 Task: Enablethe accessibililty to cache data even when the user is offline
Action: Mouse moved to (289, 208)
Screenshot: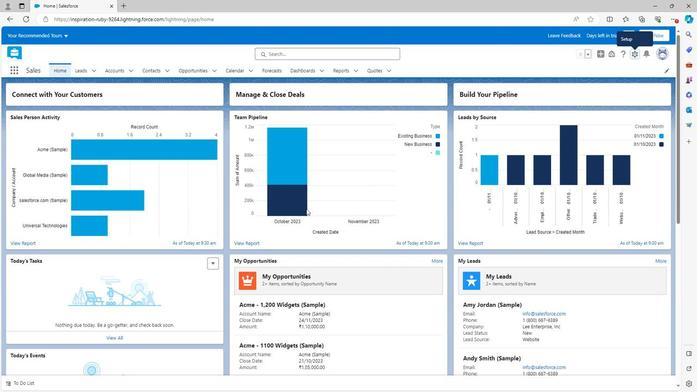 
Action: Mouse scrolled (289, 208) with delta (0, 0)
Screenshot: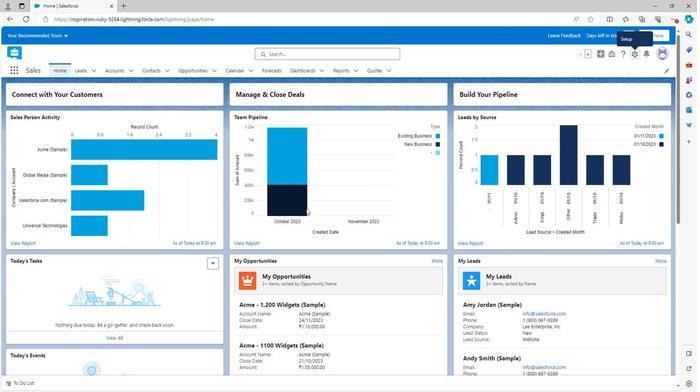 
Action: Mouse scrolled (289, 208) with delta (0, 0)
Screenshot: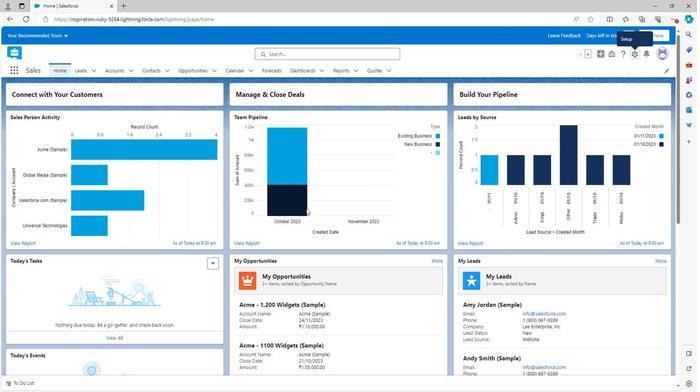 
Action: Mouse scrolled (289, 208) with delta (0, 0)
Screenshot: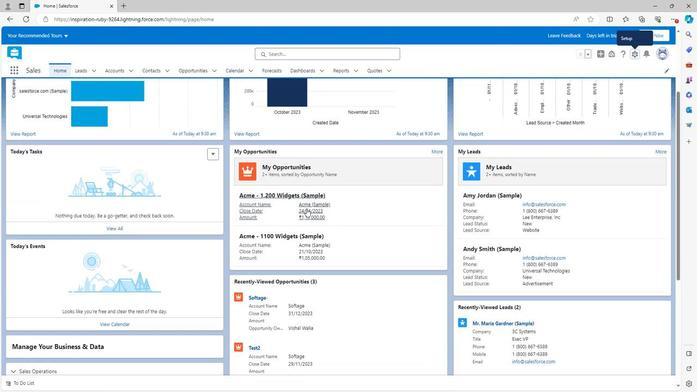 
Action: Mouse scrolled (289, 208) with delta (0, 0)
Screenshot: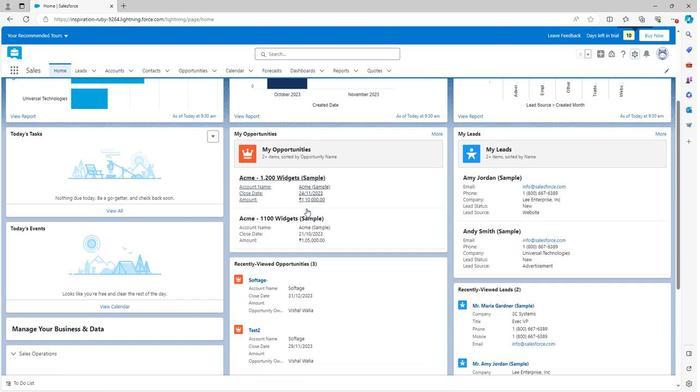 
Action: Mouse scrolled (289, 208) with delta (0, 0)
Screenshot: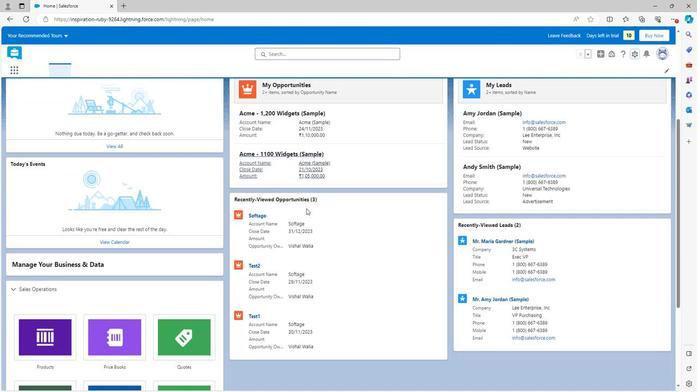 
Action: Mouse scrolled (289, 208) with delta (0, 0)
Screenshot: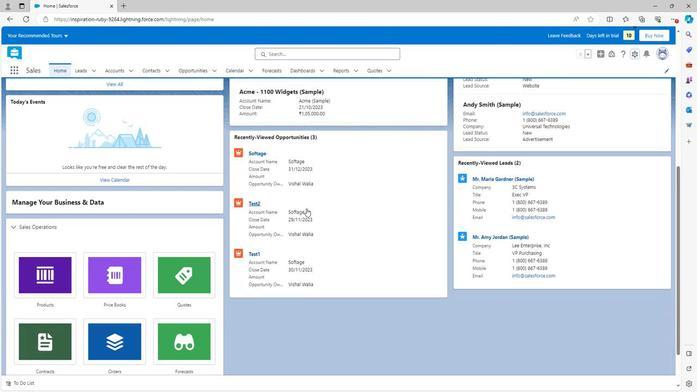 
Action: Mouse scrolled (289, 208) with delta (0, 0)
Screenshot: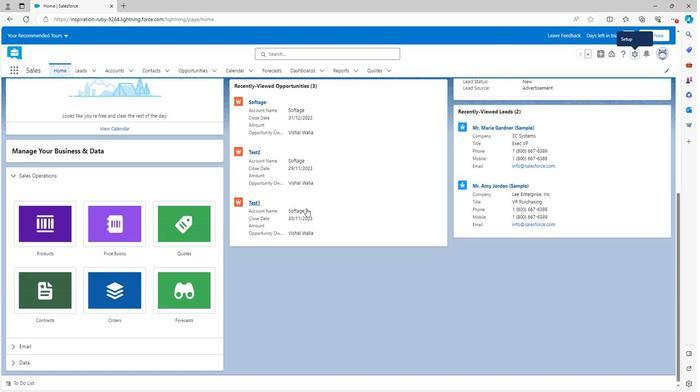
Action: Mouse scrolled (289, 208) with delta (0, 0)
Screenshot: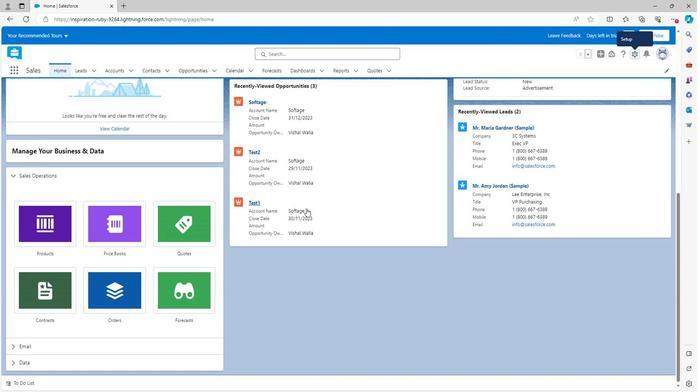 
Action: Mouse scrolled (289, 208) with delta (0, 0)
Screenshot: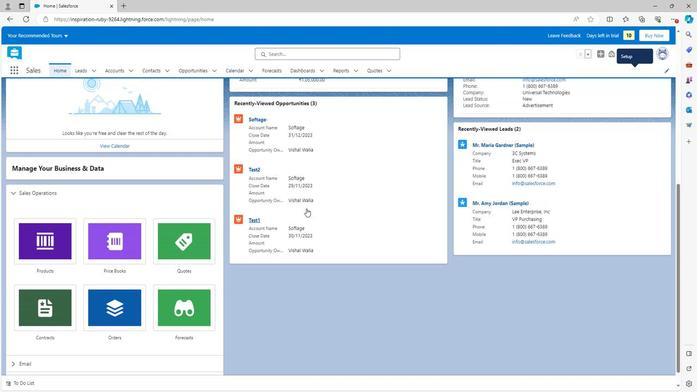 
Action: Mouse scrolled (289, 208) with delta (0, 0)
Screenshot: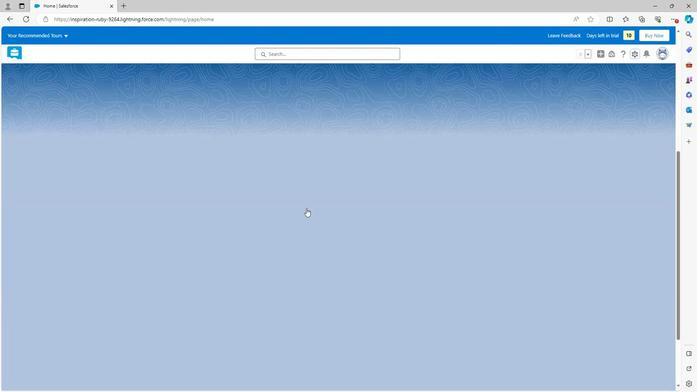 
Action: Mouse scrolled (289, 208) with delta (0, 0)
Screenshot: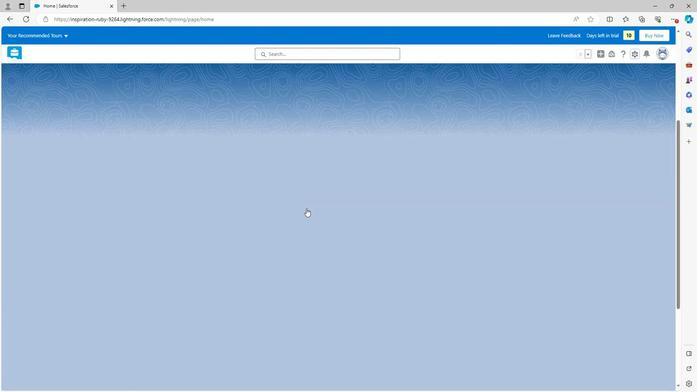 
Action: Mouse scrolled (289, 208) with delta (0, 0)
Screenshot: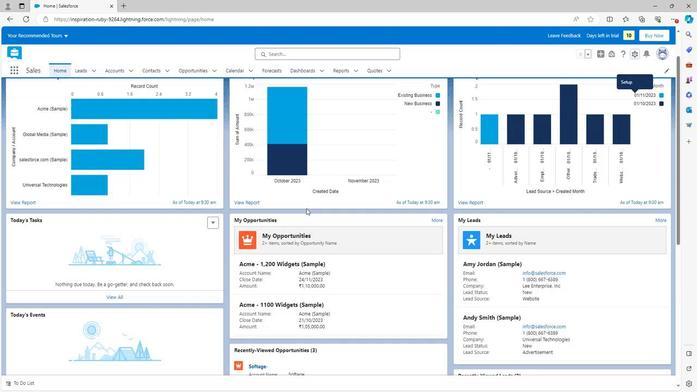 
Action: Mouse moved to (596, 47)
Screenshot: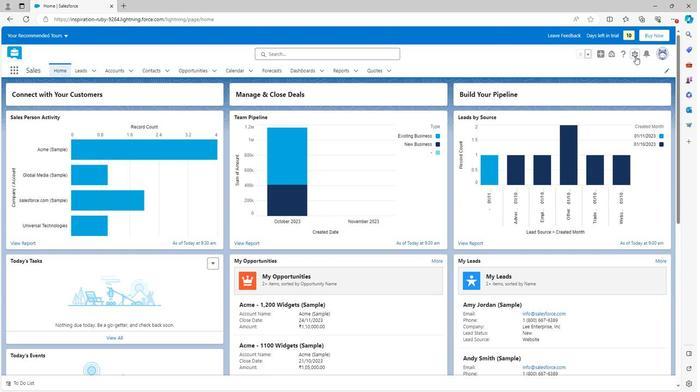 
Action: Mouse pressed left at (596, 47)
Screenshot: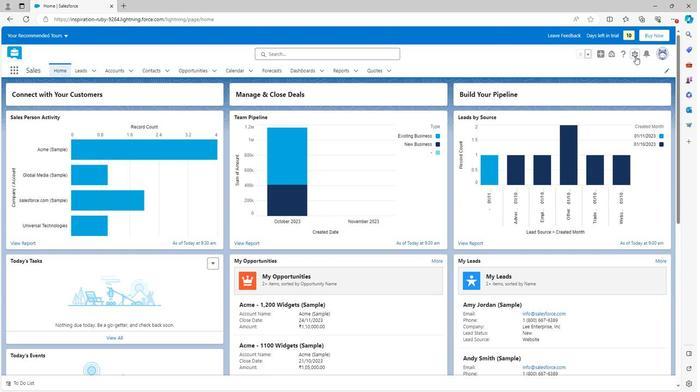 
Action: Mouse moved to (577, 63)
Screenshot: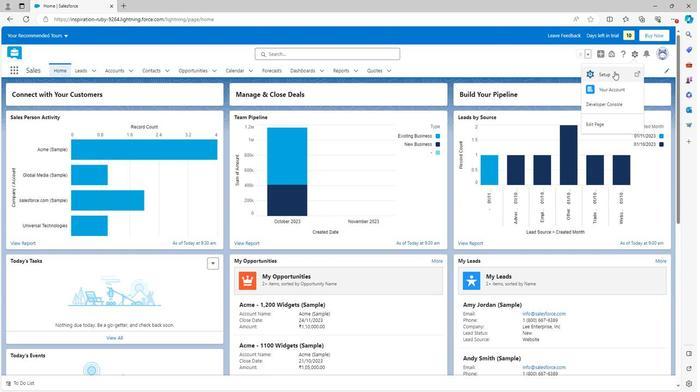 
Action: Mouse pressed left at (577, 63)
Screenshot: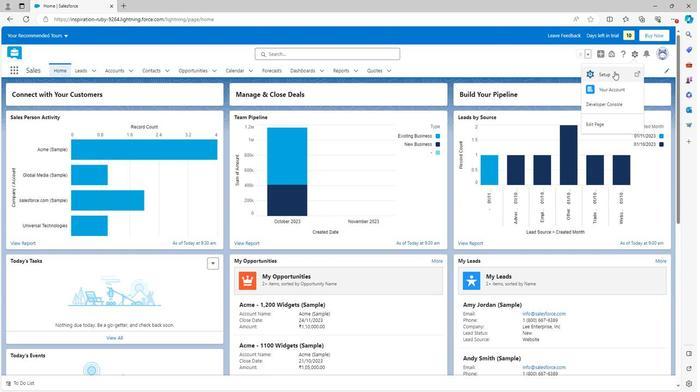 
Action: Mouse moved to (9, 277)
Screenshot: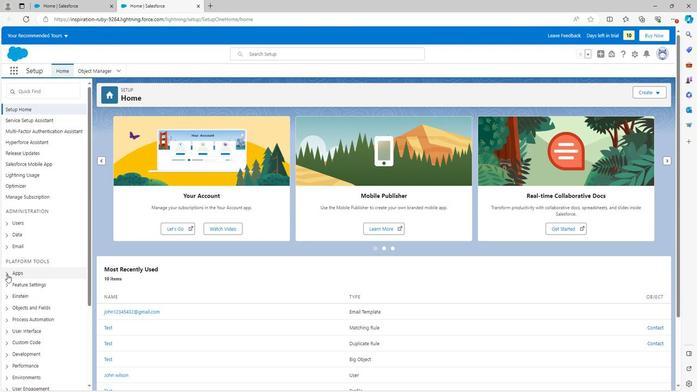 
Action: Mouse pressed left at (9, 277)
Screenshot: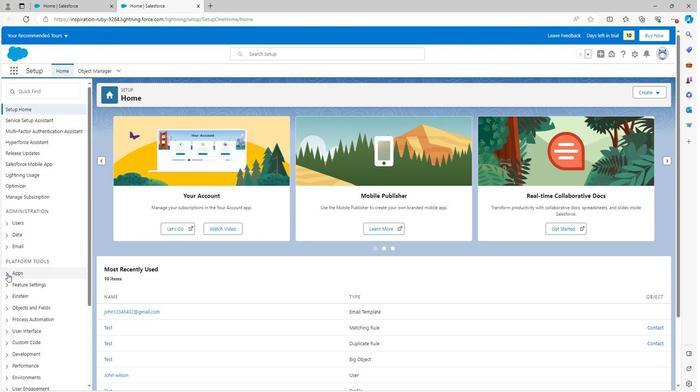 
Action: Mouse scrolled (9, 276) with delta (0, 0)
Screenshot: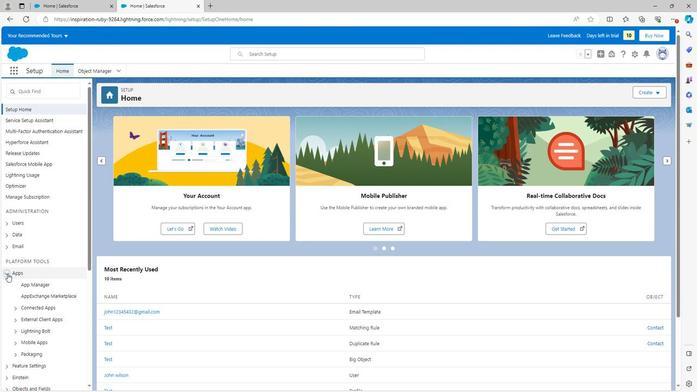 
Action: Mouse scrolled (9, 276) with delta (0, 0)
Screenshot: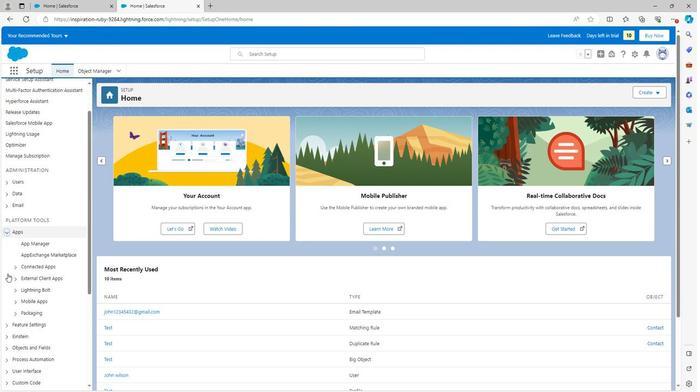 
Action: Mouse scrolled (9, 276) with delta (0, 0)
Screenshot: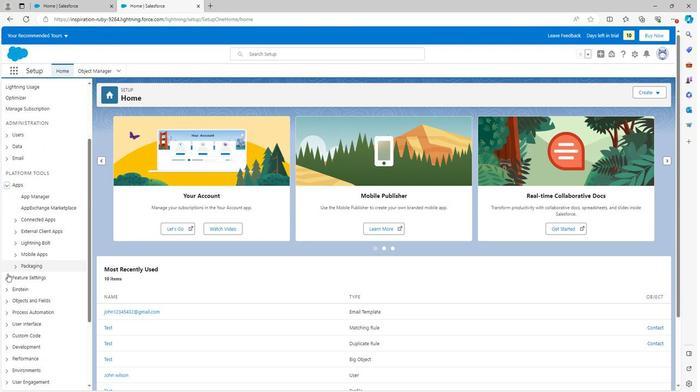 
Action: Mouse moved to (16, 202)
Screenshot: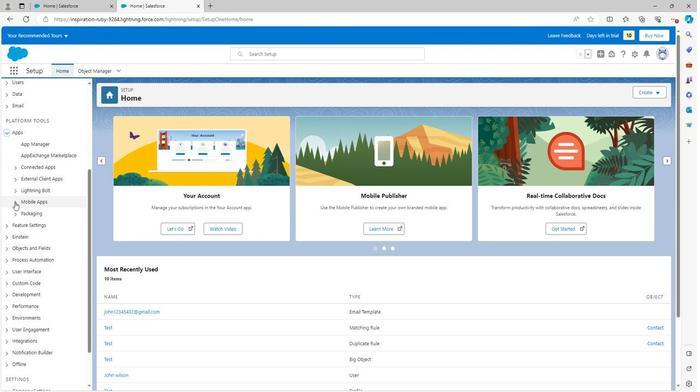 
Action: Mouse pressed left at (16, 202)
Screenshot: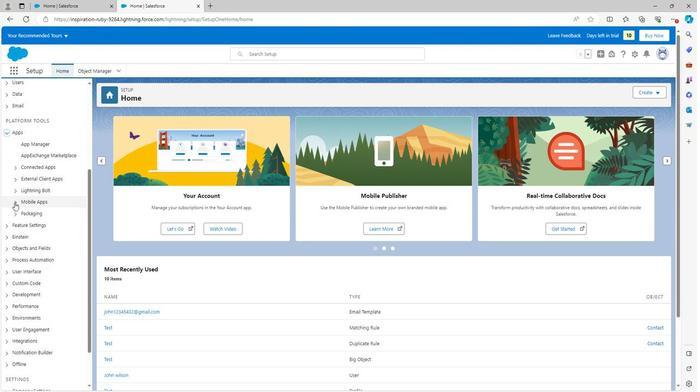 
Action: Mouse moved to (21, 214)
Screenshot: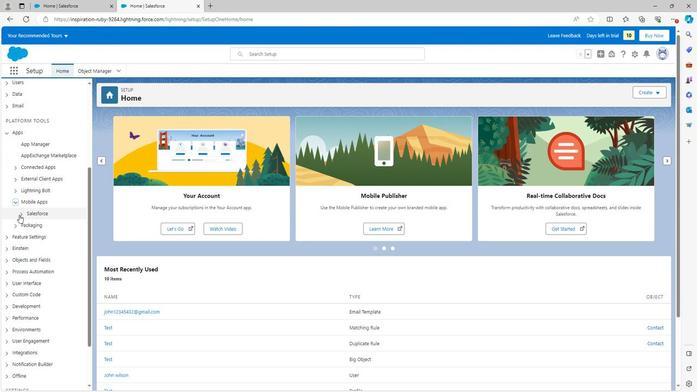 
Action: Mouse pressed left at (21, 214)
Screenshot: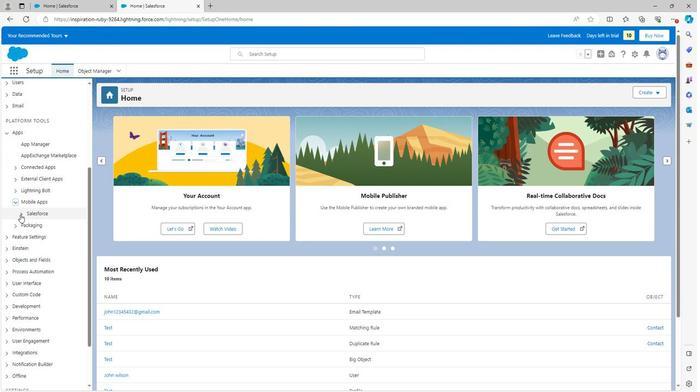
Action: Mouse moved to (59, 264)
Screenshot: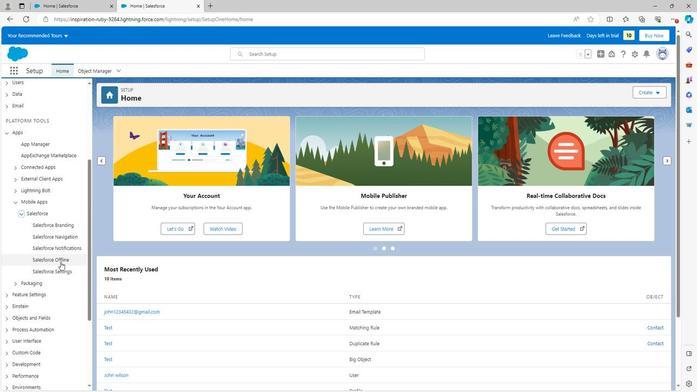 
Action: Mouse pressed left at (59, 264)
Screenshot: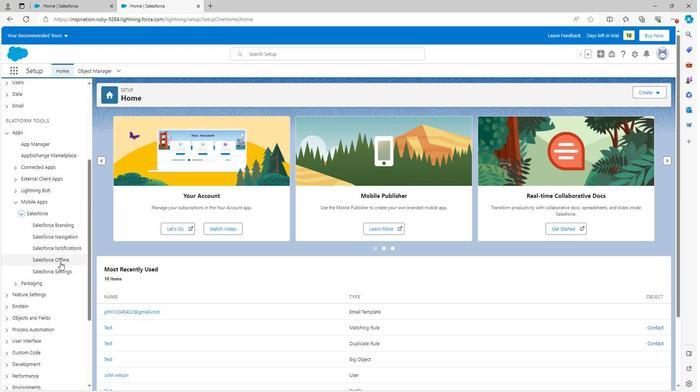
Action: Mouse moved to (110, 188)
Screenshot: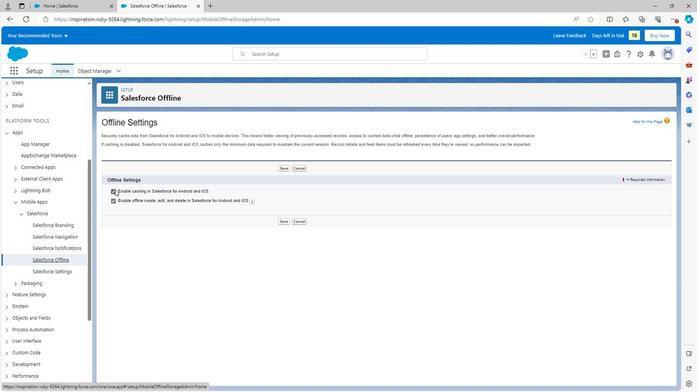 
Action: Mouse pressed left at (110, 188)
Screenshot: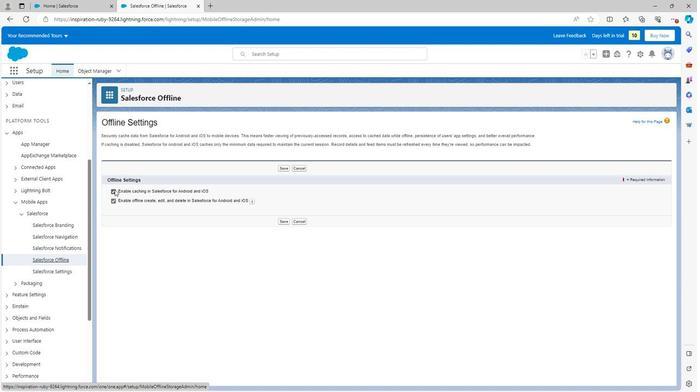 
Action: Mouse moved to (108, 188)
Screenshot: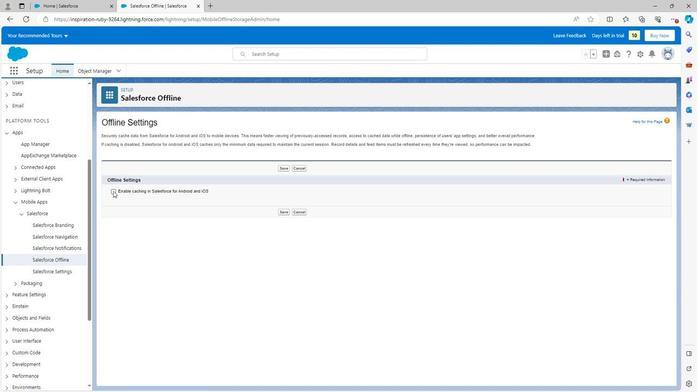 
Action: Mouse pressed left at (108, 188)
Screenshot: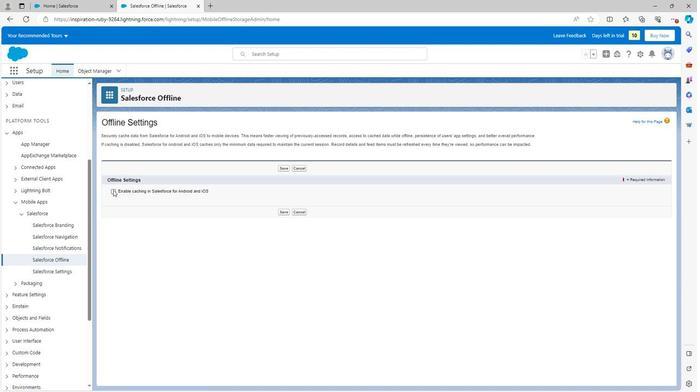 
Action: Mouse moved to (109, 199)
Screenshot: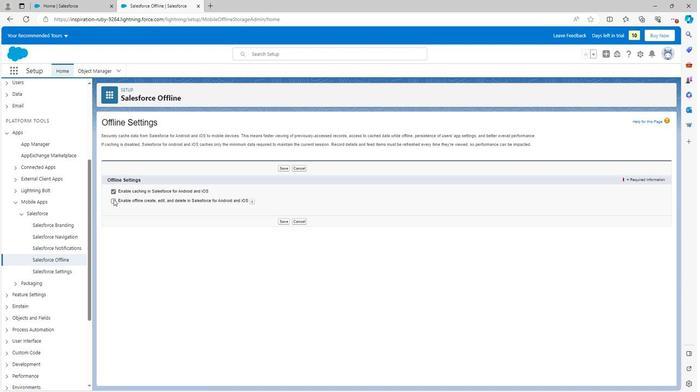 
Action: Mouse pressed left at (109, 199)
Screenshot: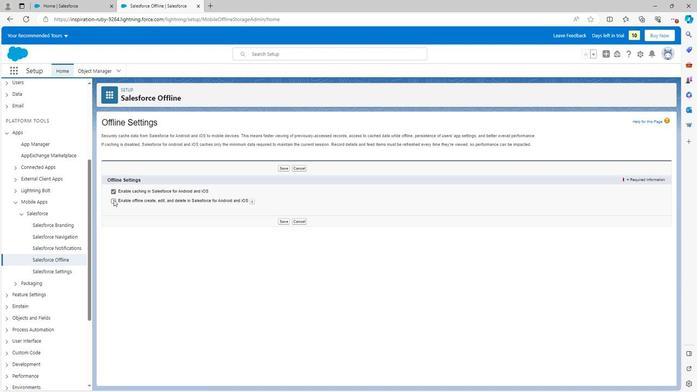 
Action: Mouse moved to (270, 219)
Screenshot: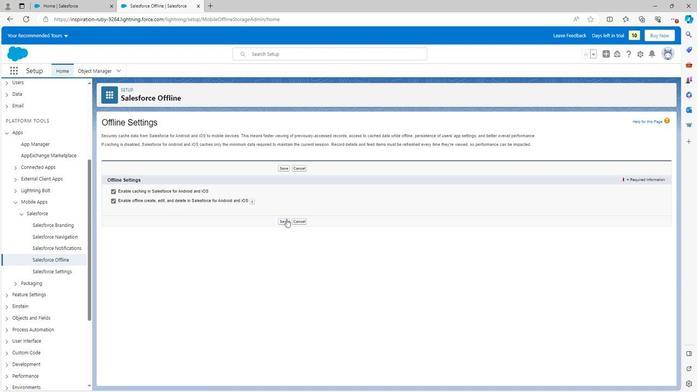 
Action: Mouse pressed left at (270, 219)
Screenshot: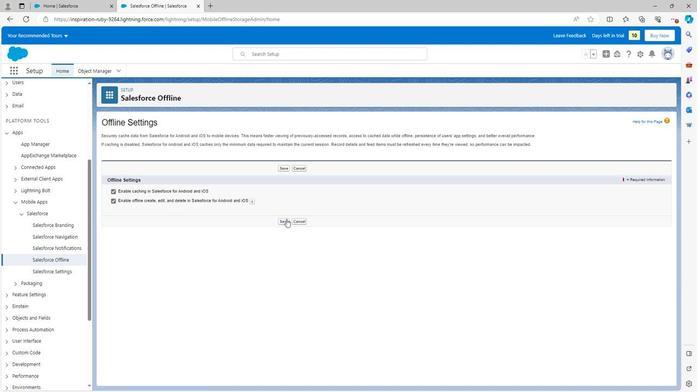 
Action: Mouse moved to (242, 89)
Screenshot: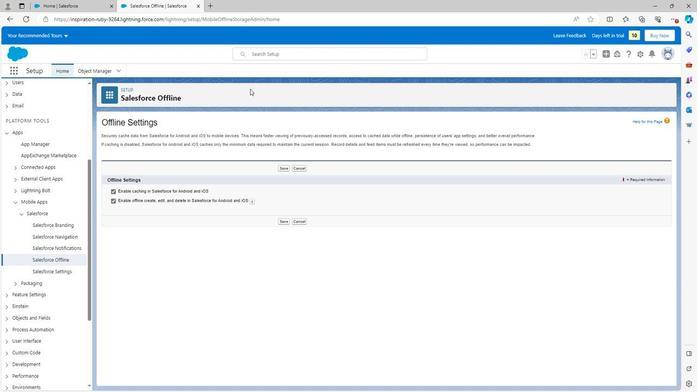 
